 Task: Change the option "Define the colors of the volume slider" in the Qt interface to "153;210;".
Action: Mouse moved to (110, 15)
Screenshot: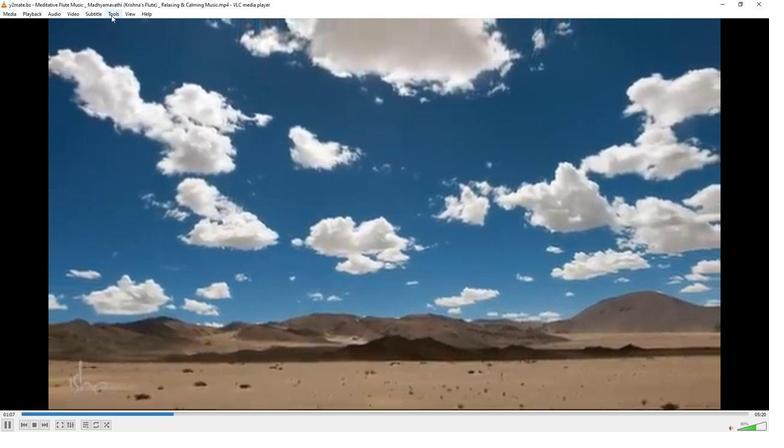 
Action: Mouse pressed left at (110, 15)
Screenshot: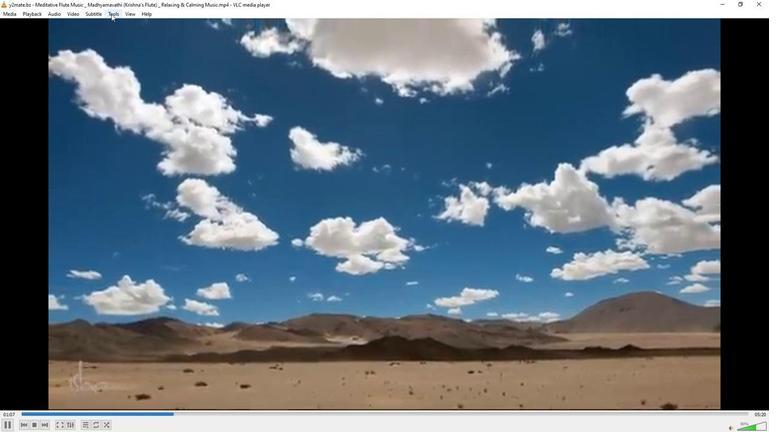 
Action: Mouse moved to (128, 109)
Screenshot: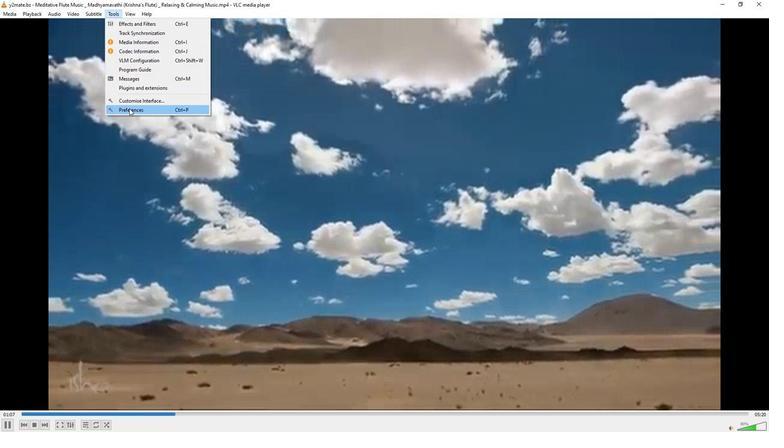 
Action: Mouse pressed left at (128, 109)
Screenshot: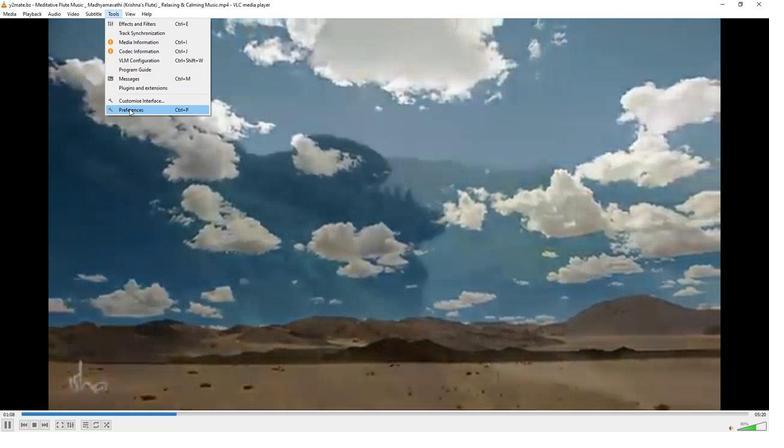
Action: Mouse moved to (251, 352)
Screenshot: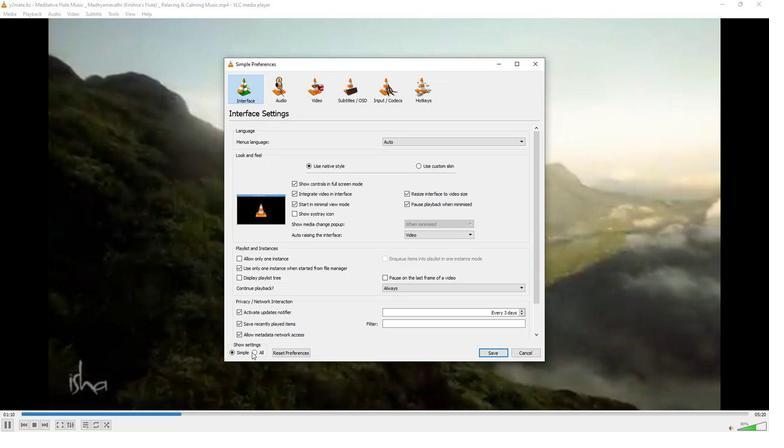 
Action: Mouse pressed left at (251, 352)
Screenshot: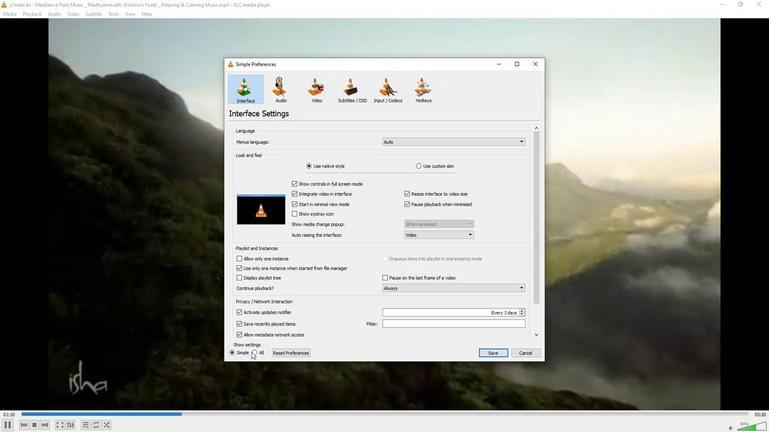 
Action: Mouse moved to (254, 352)
Screenshot: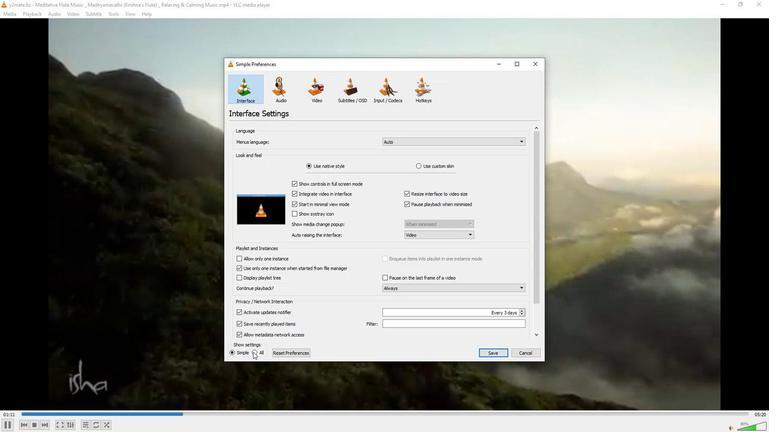 
Action: Mouse pressed left at (254, 352)
Screenshot: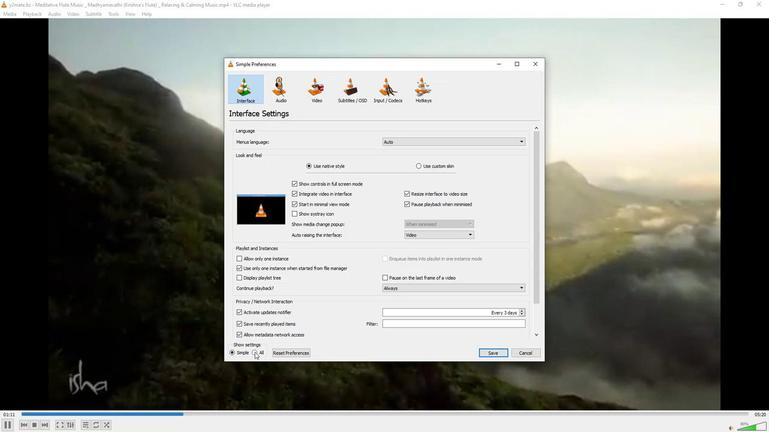 
Action: Mouse moved to (244, 316)
Screenshot: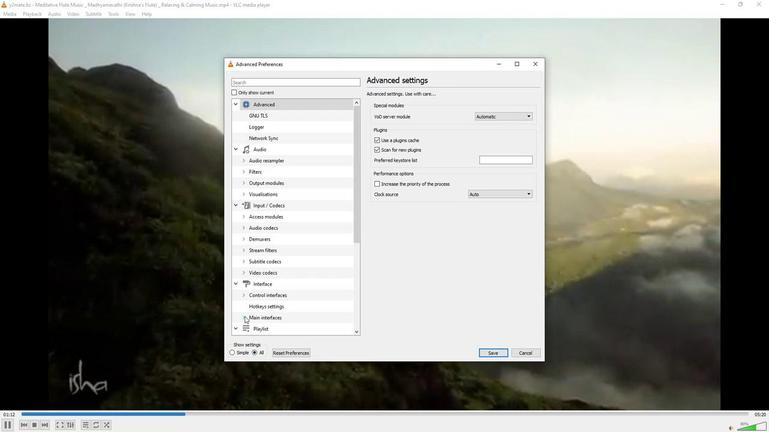 
Action: Mouse pressed left at (244, 316)
Screenshot: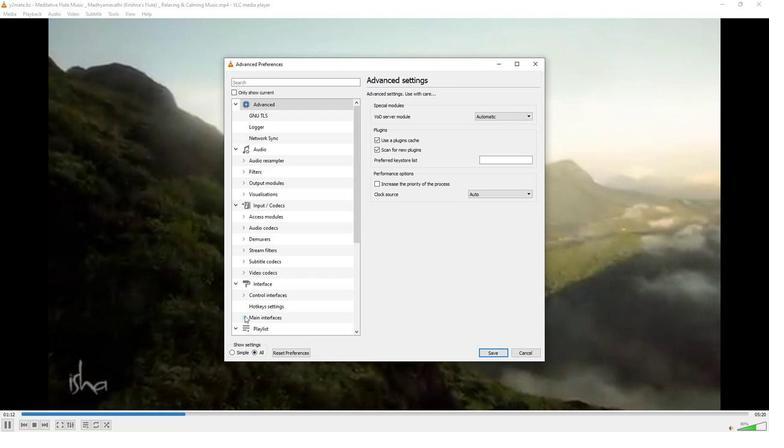 
Action: Mouse moved to (249, 306)
Screenshot: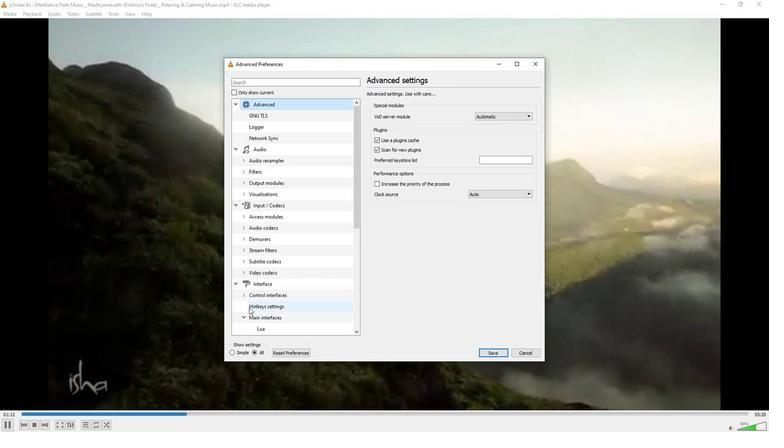 
Action: Mouse scrolled (249, 305) with delta (0, 0)
Screenshot: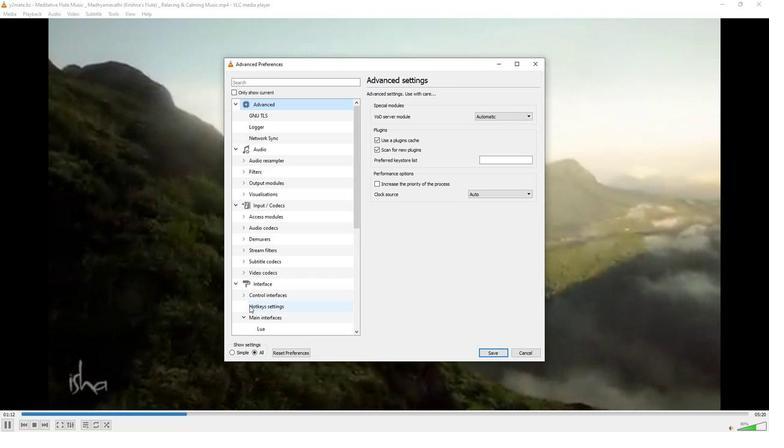 
Action: Mouse moved to (262, 307)
Screenshot: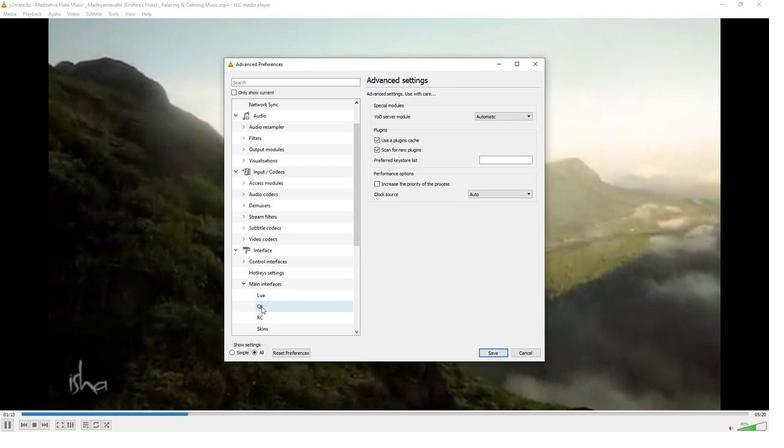 
Action: Mouse pressed left at (262, 307)
Screenshot: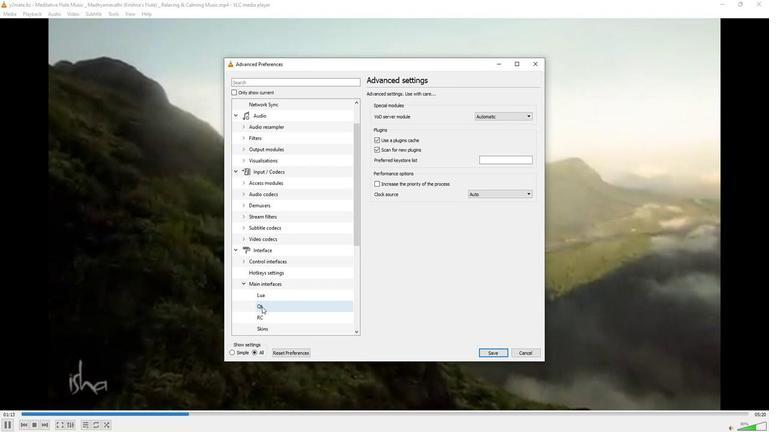 
Action: Mouse moved to (530, 297)
Screenshot: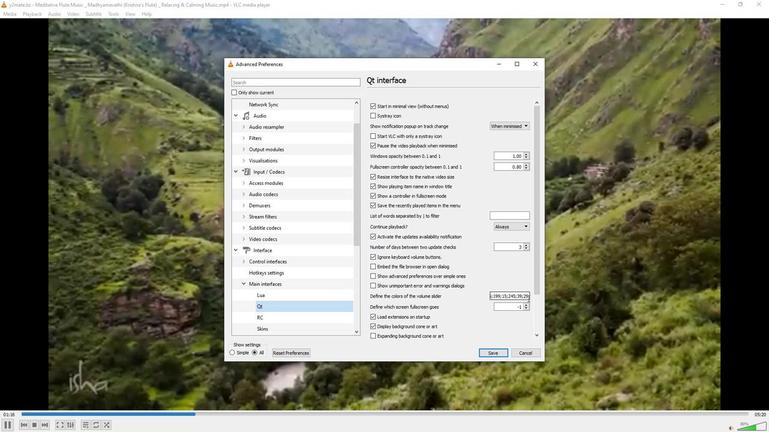 
Action: Mouse pressed left at (530, 297)
Screenshot: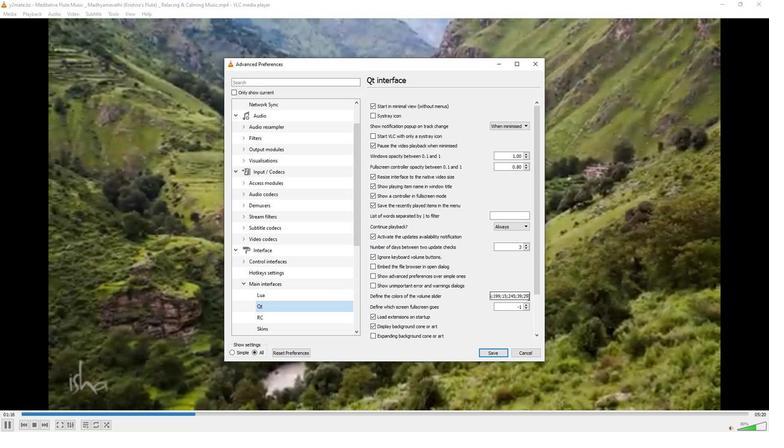 
Action: Mouse moved to (481, 296)
Screenshot: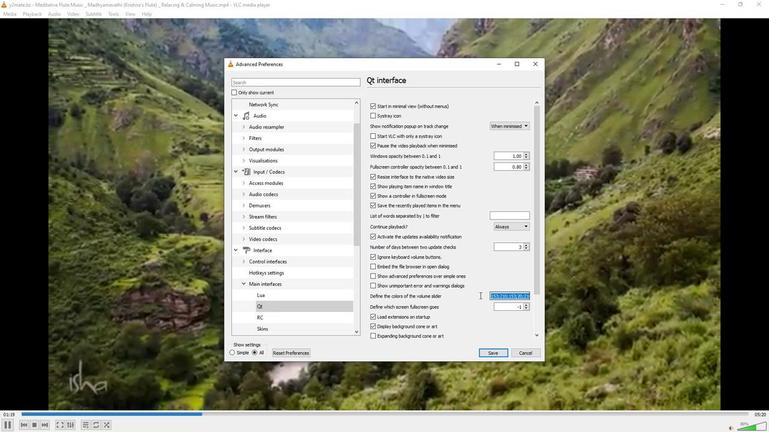
Action: Key pressed 153;219<Key.backspace>0
Screenshot: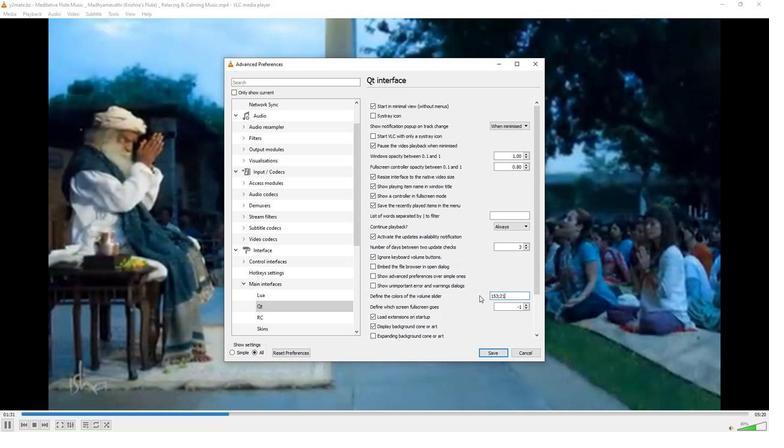 
